 Task: Add a column "Ticket status".
Action: Mouse moved to (478, 334)
Screenshot: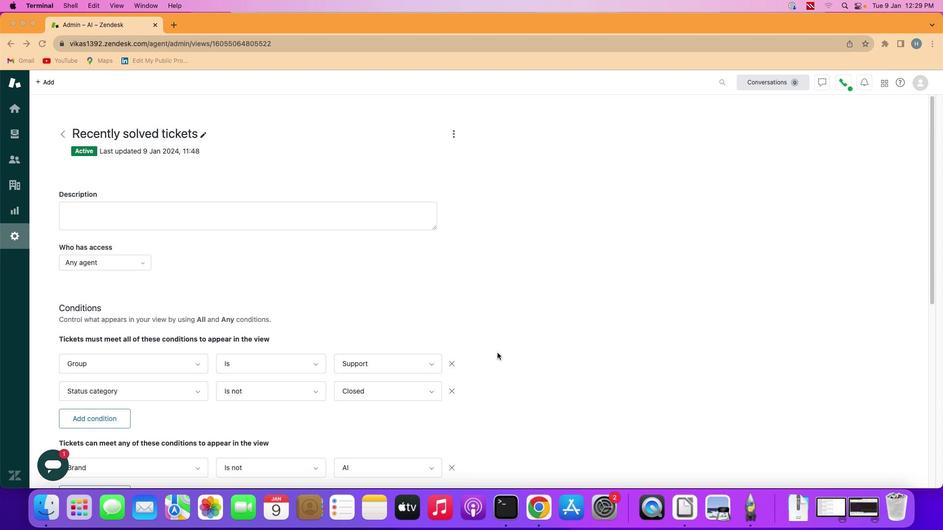 
Action: Mouse scrolled (478, 334) with delta (-18, -18)
Screenshot: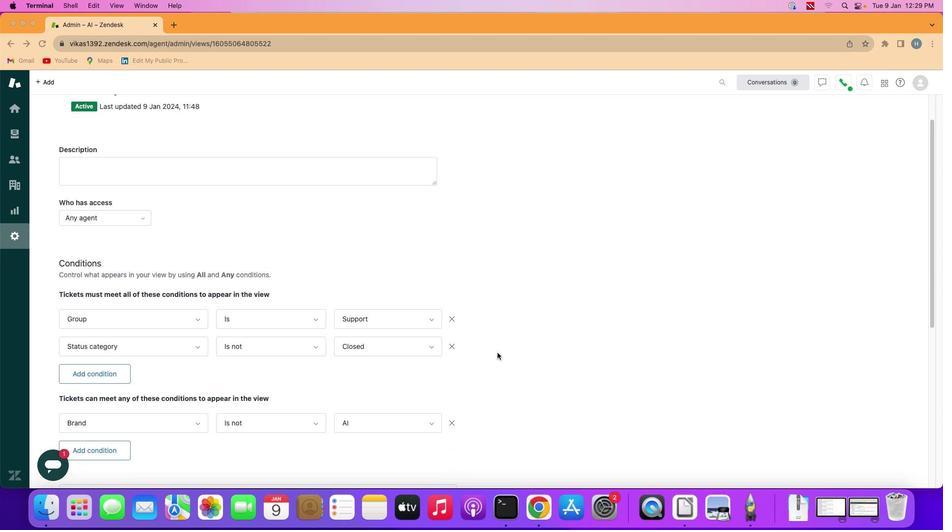 
Action: Mouse scrolled (478, 334) with delta (-18, -18)
Screenshot: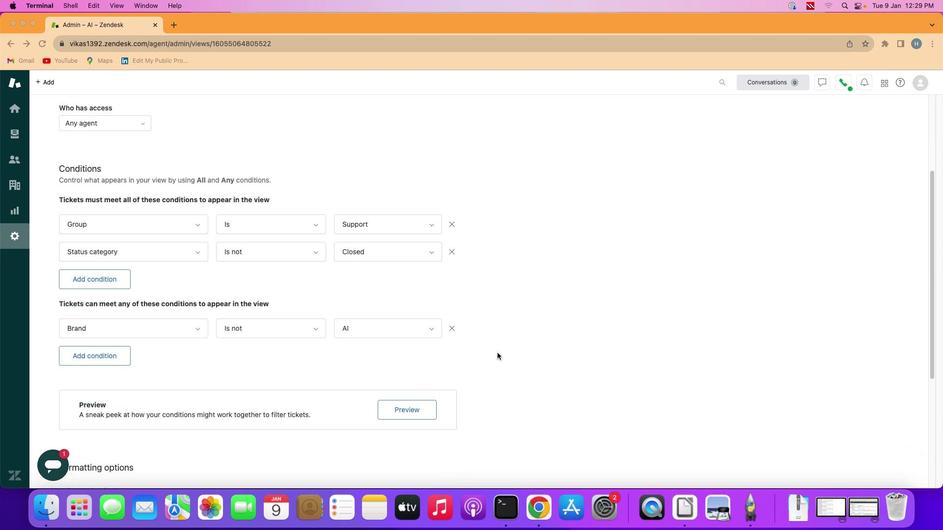 
Action: Mouse scrolled (478, 334) with delta (-18, -18)
Screenshot: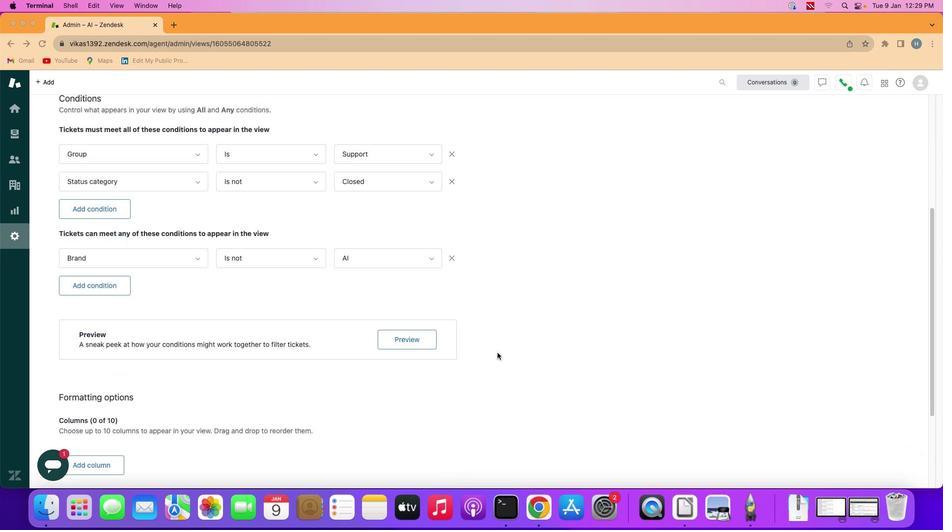 
Action: Mouse scrolled (478, 334) with delta (-18, -19)
Screenshot: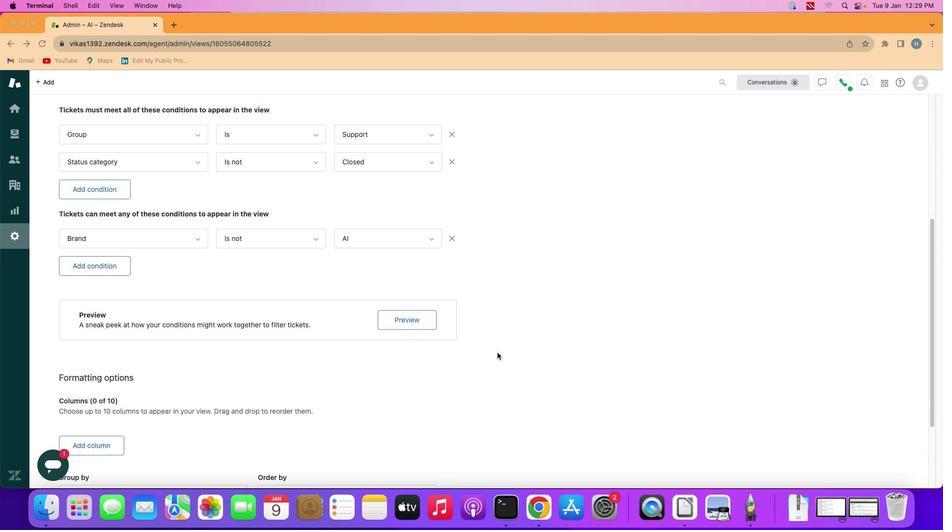 
Action: Mouse scrolled (478, 334) with delta (-18, -19)
Screenshot: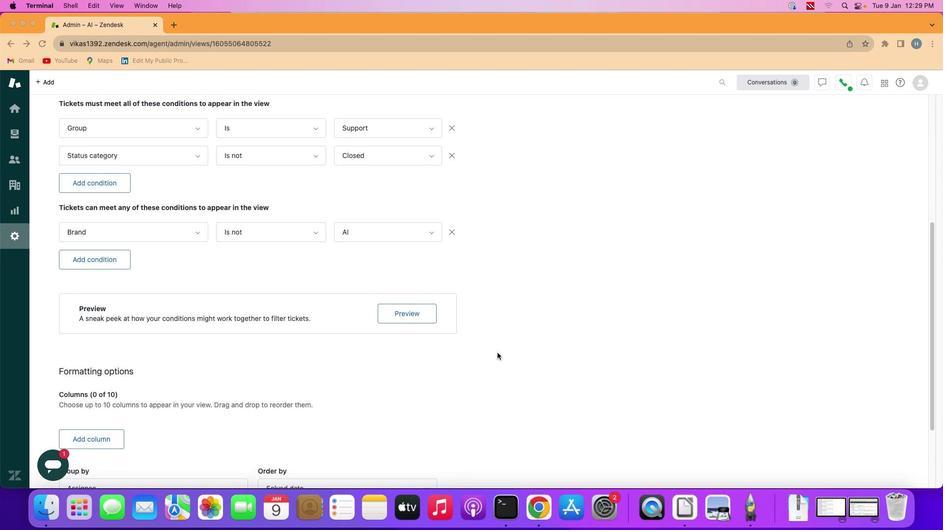 
Action: Mouse moved to (478, 334)
Screenshot: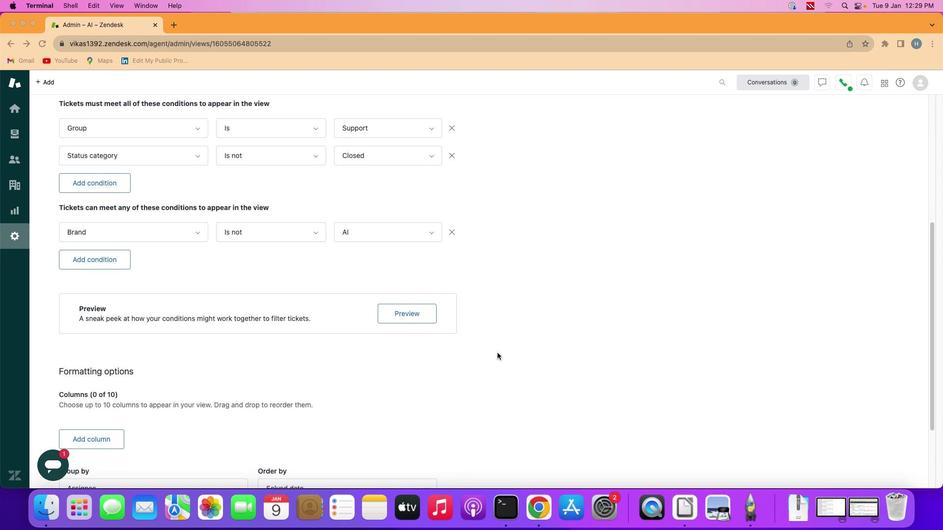 
Action: Mouse scrolled (478, 334) with delta (-18, -19)
Screenshot: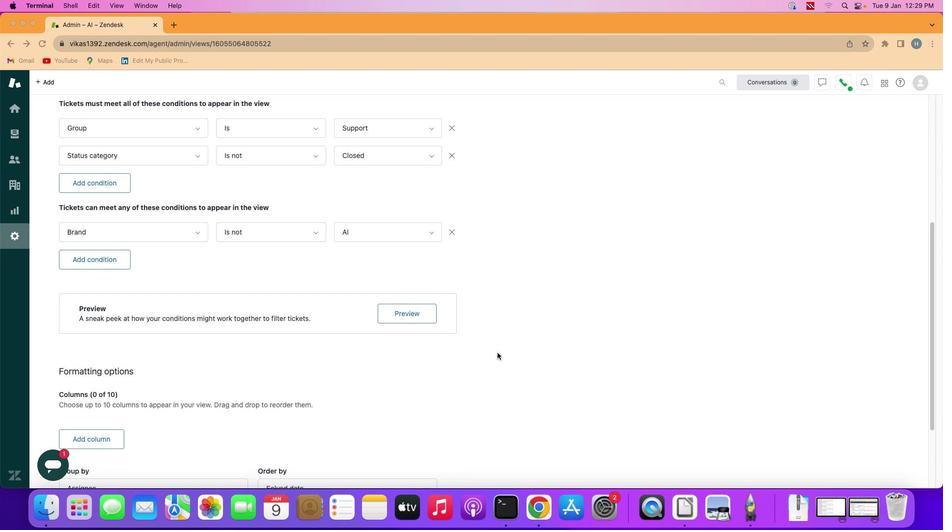 
Action: Mouse scrolled (478, 334) with delta (-18, -18)
Screenshot: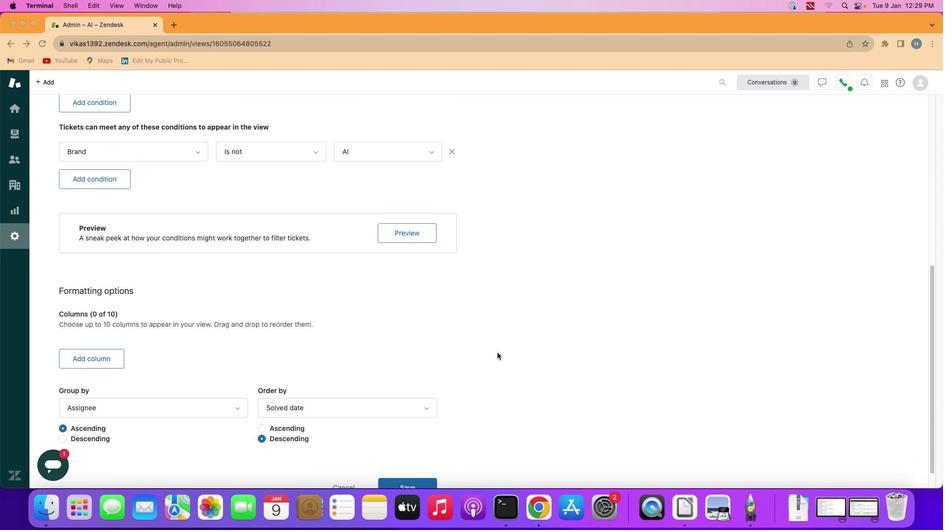 
Action: Mouse scrolled (478, 334) with delta (-18, -18)
Screenshot: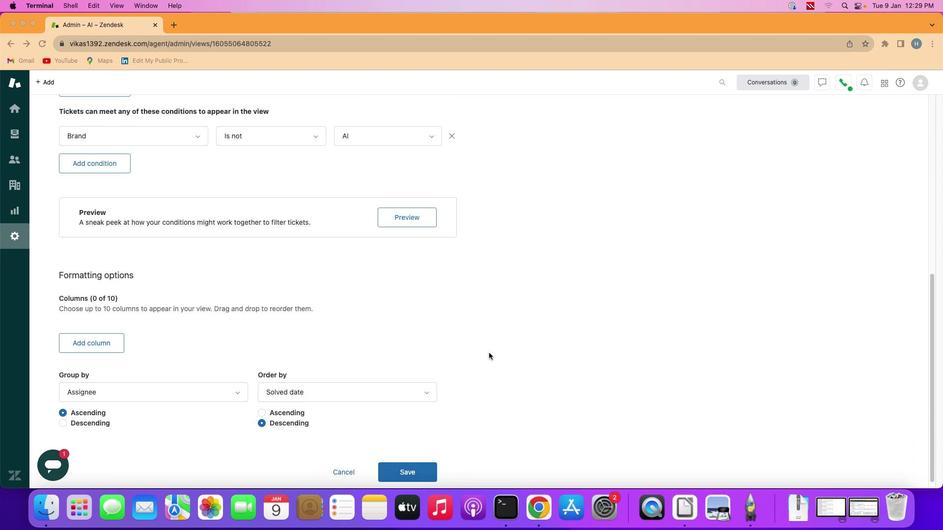 
Action: Mouse scrolled (478, 334) with delta (-18, -19)
Screenshot: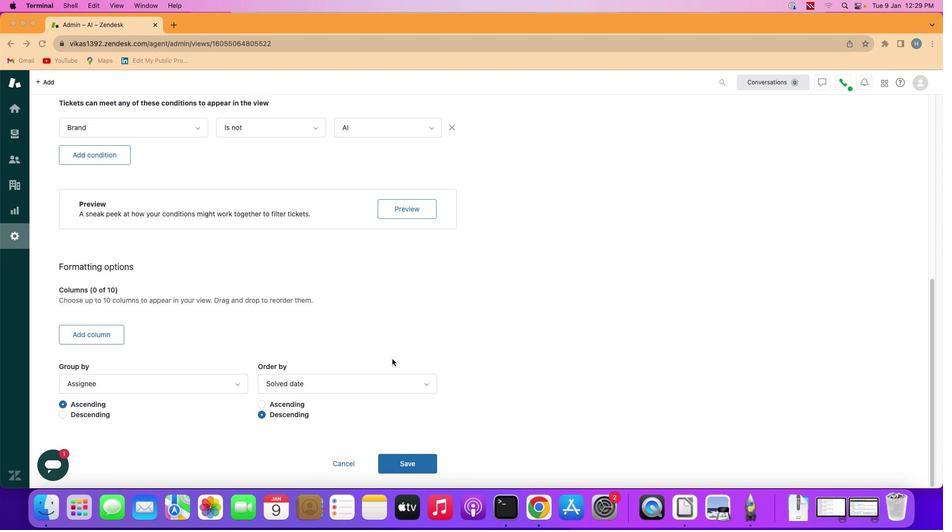
Action: Mouse scrolled (478, 334) with delta (-18, -19)
Screenshot: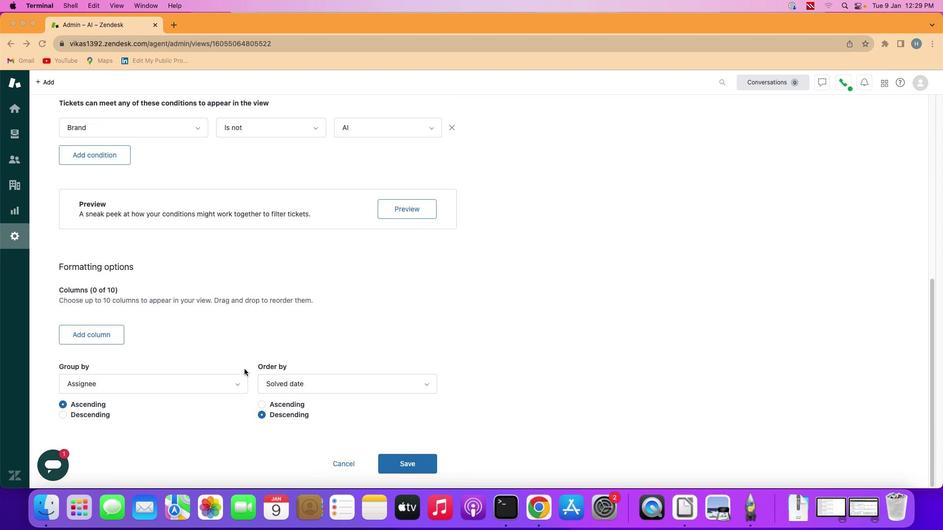 
Action: Mouse moved to (145, 337)
Screenshot: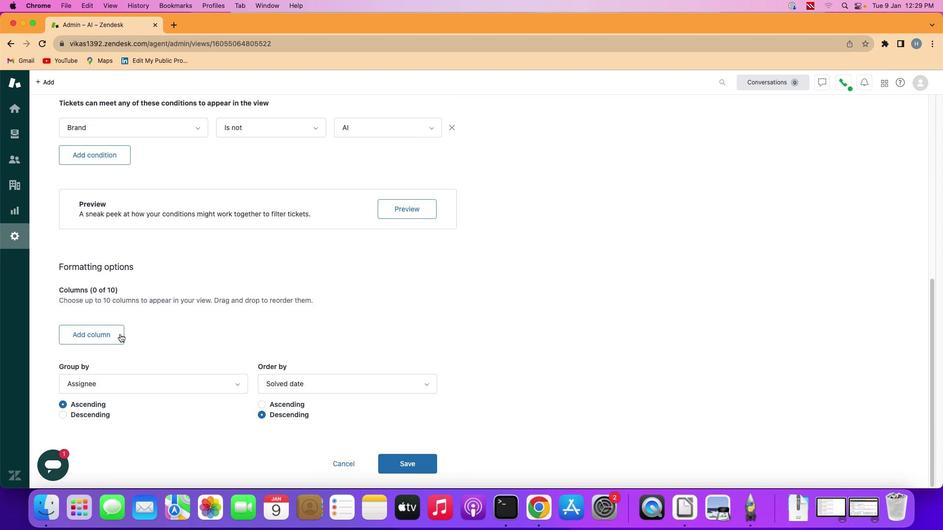 
Action: Mouse pressed left at (145, 337)
Screenshot: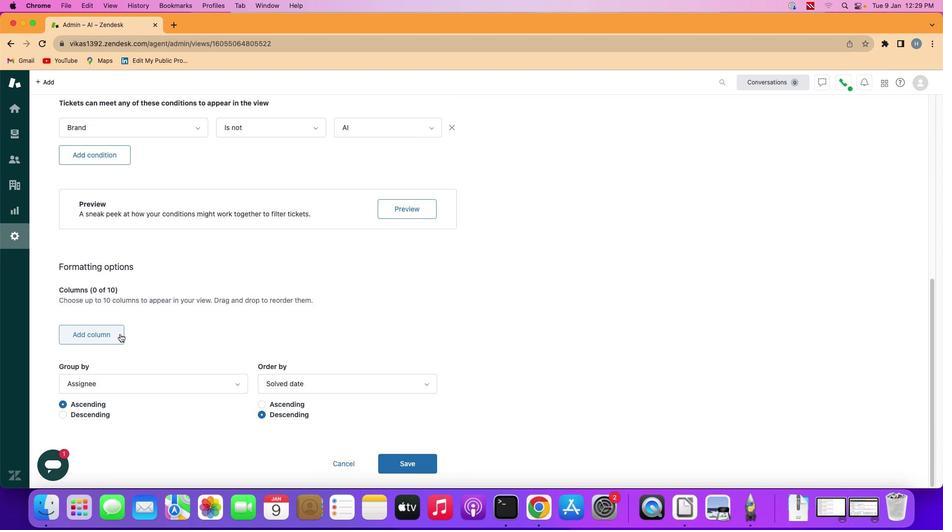 
Action: Mouse moved to (101, 315)
Screenshot: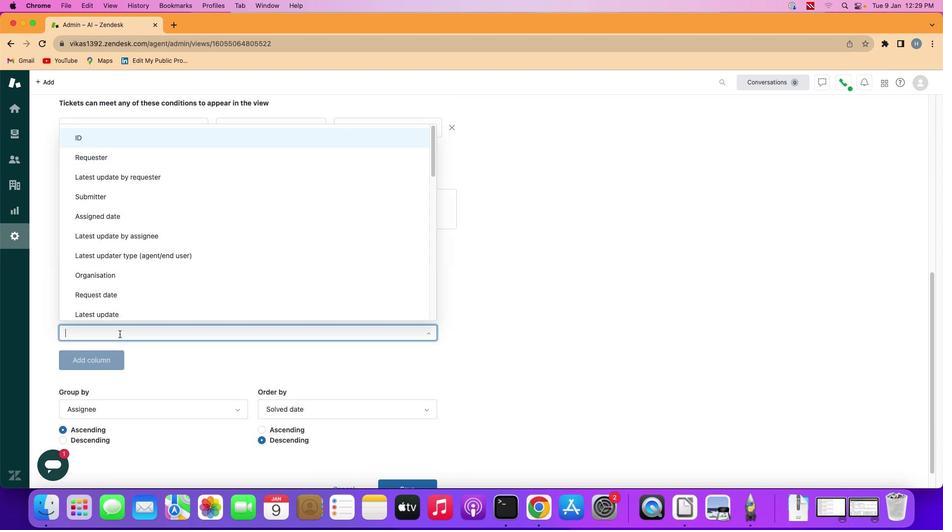
Action: Mouse pressed left at (101, 315)
Screenshot: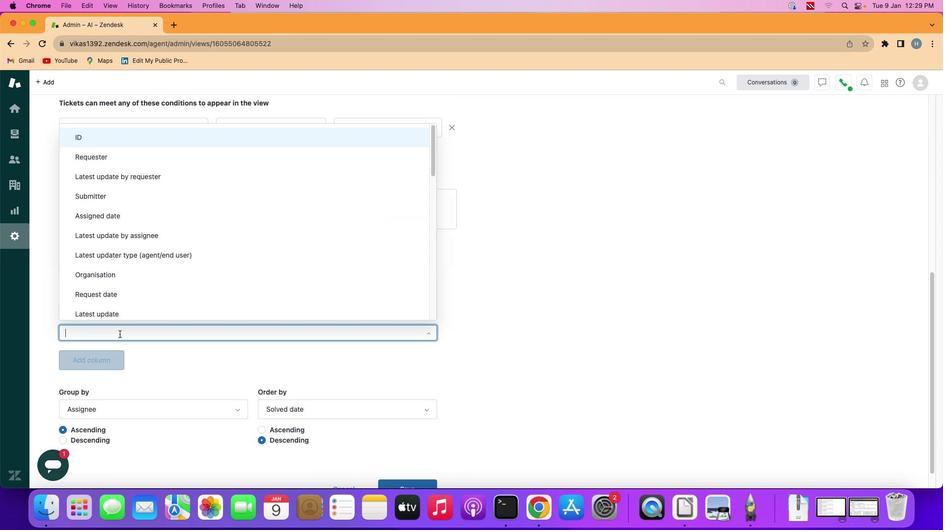 
Action: Mouse moved to (203, 253)
Screenshot: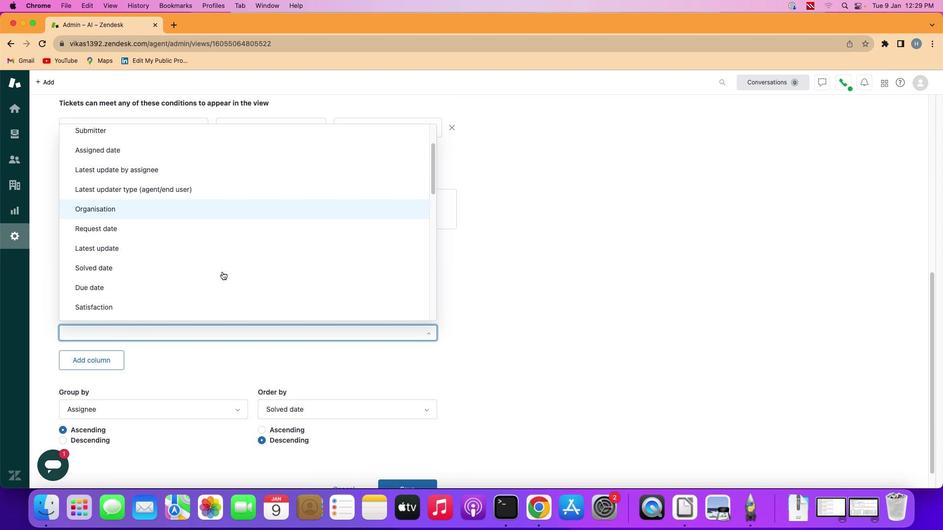 
Action: Mouse scrolled (203, 253) with delta (-18, -18)
Screenshot: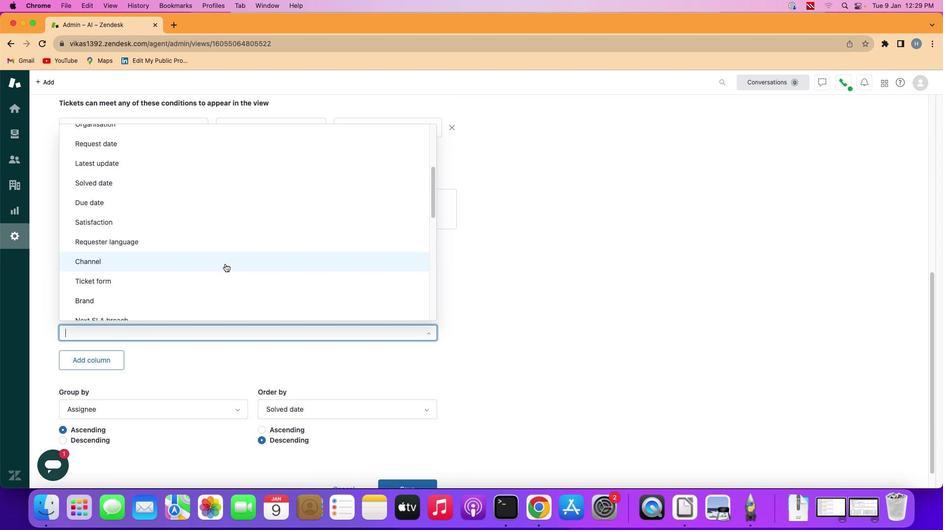 
Action: Mouse scrolled (203, 253) with delta (-18, -18)
Screenshot: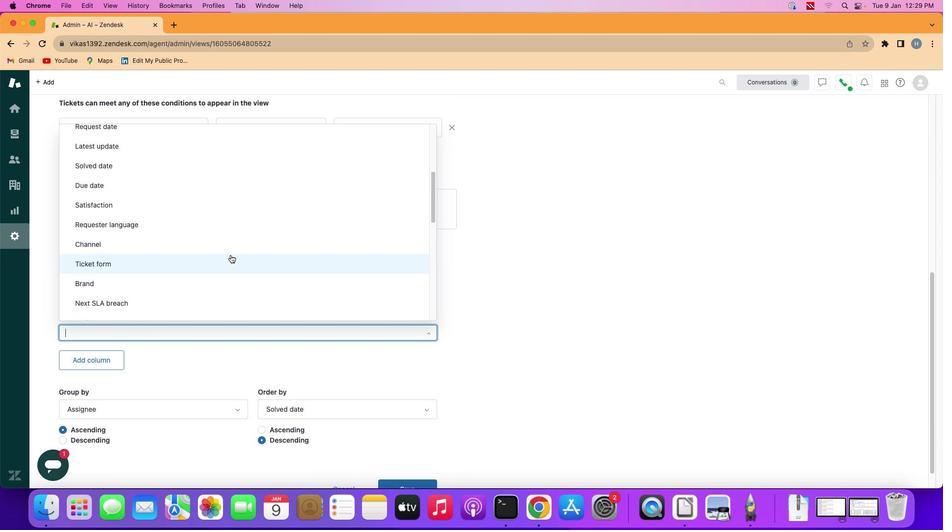 
Action: Mouse scrolled (203, 253) with delta (-18, -19)
Screenshot: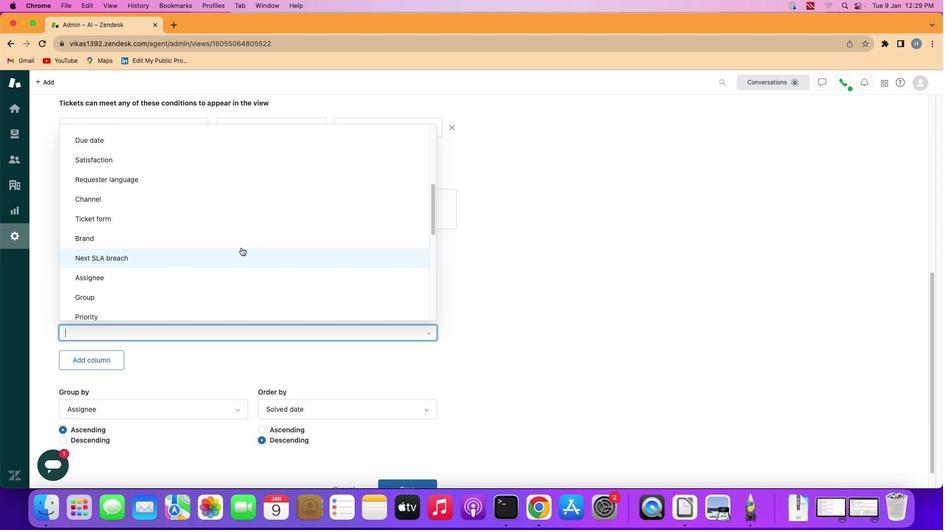 
Action: Mouse scrolled (203, 253) with delta (-18, -19)
Screenshot: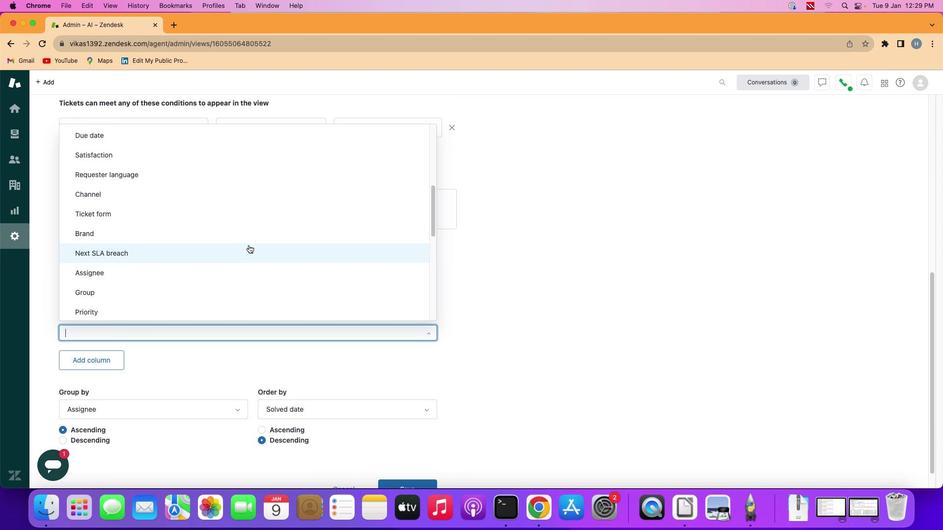 
Action: Mouse scrolled (203, 253) with delta (-18, -19)
Screenshot: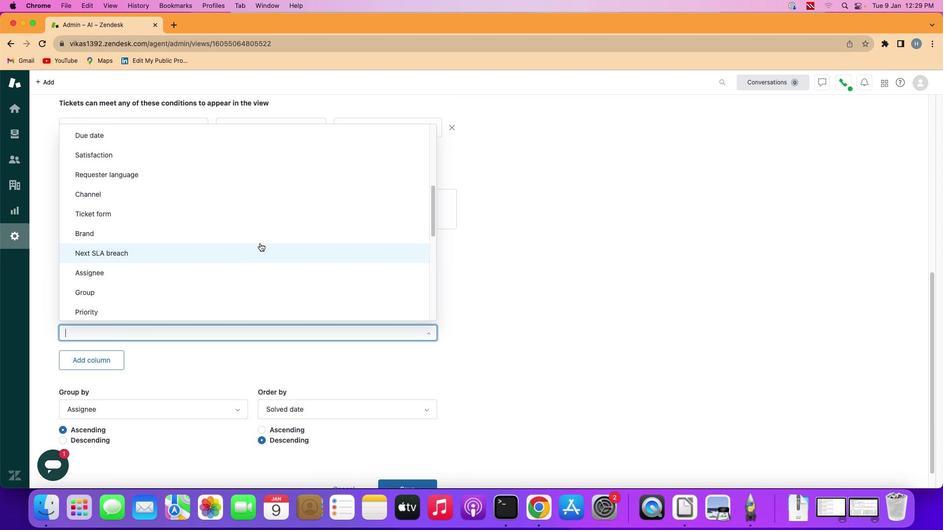 
Action: Mouse moved to (241, 224)
Screenshot: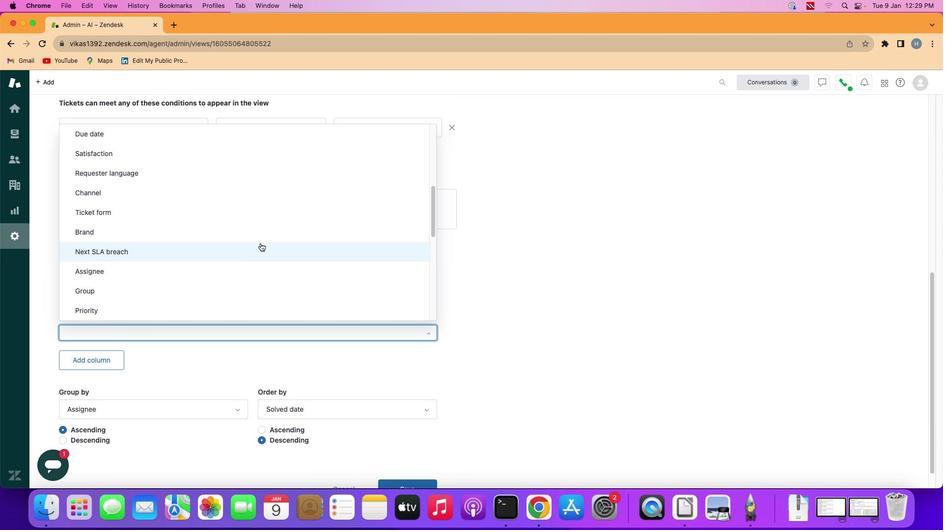 
Action: Mouse scrolled (241, 224) with delta (-18, -18)
Screenshot: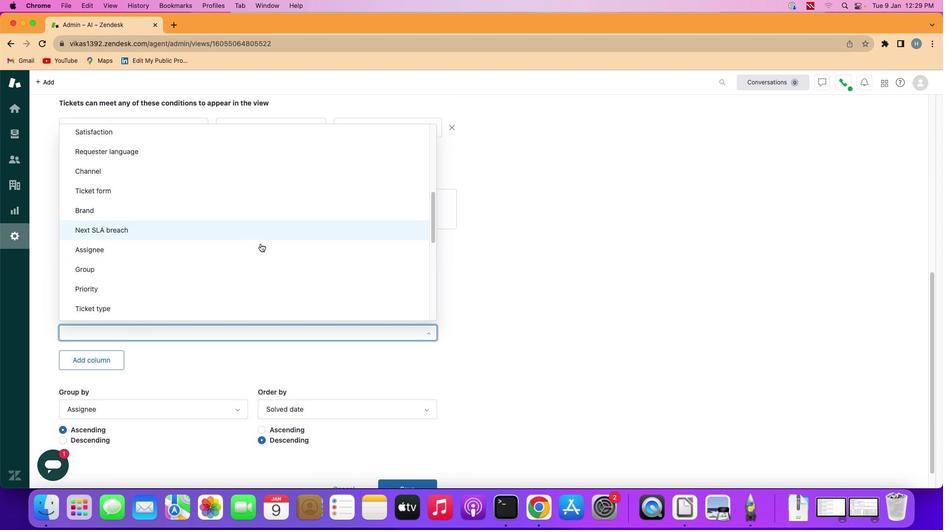 
Action: Mouse scrolled (241, 224) with delta (-18, -18)
Screenshot: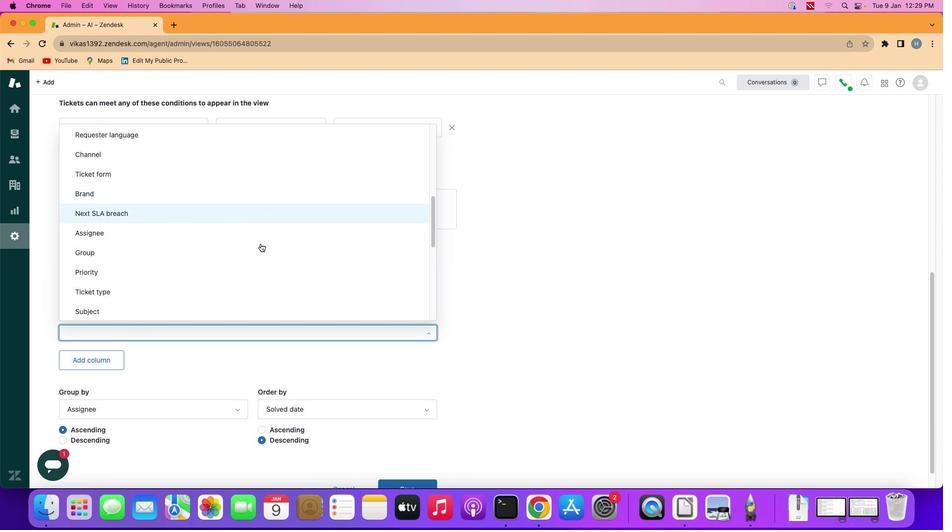 
Action: Mouse moved to (241, 225)
Screenshot: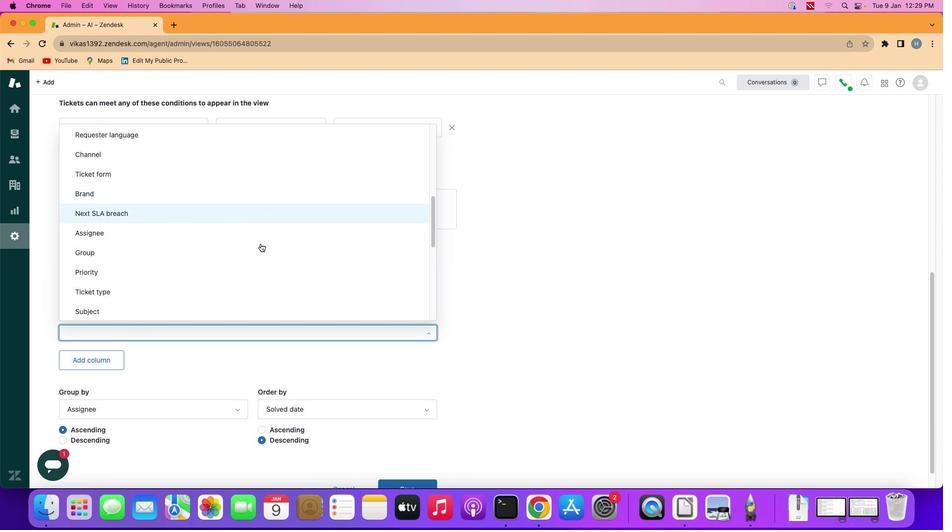 
Action: Mouse scrolled (241, 225) with delta (-18, -18)
Screenshot: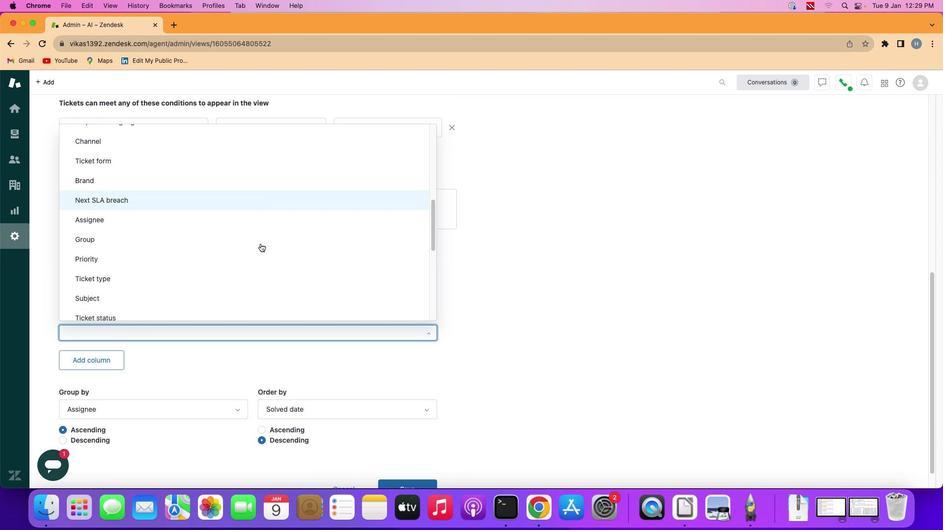 
Action: Mouse moved to (242, 225)
Screenshot: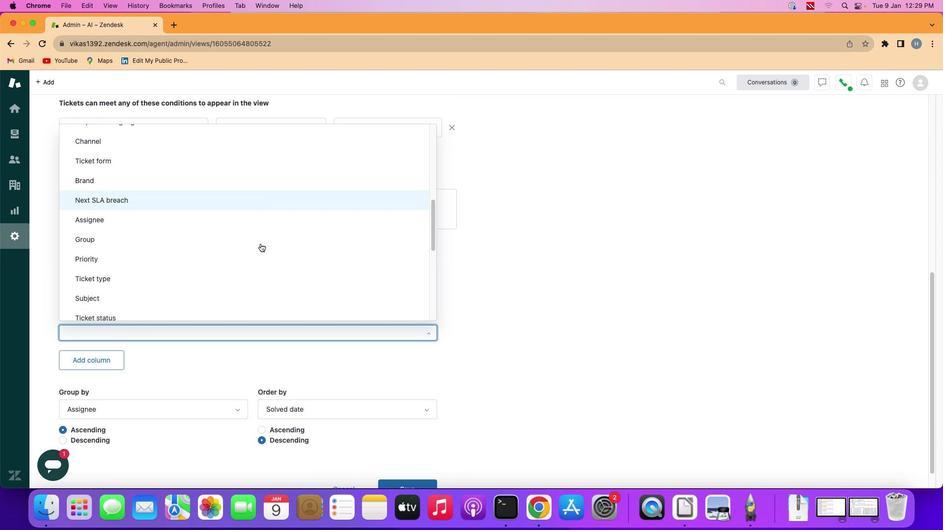 
Action: Mouse scrolled (242, 225) with delta (-18, -18)
Screenshot: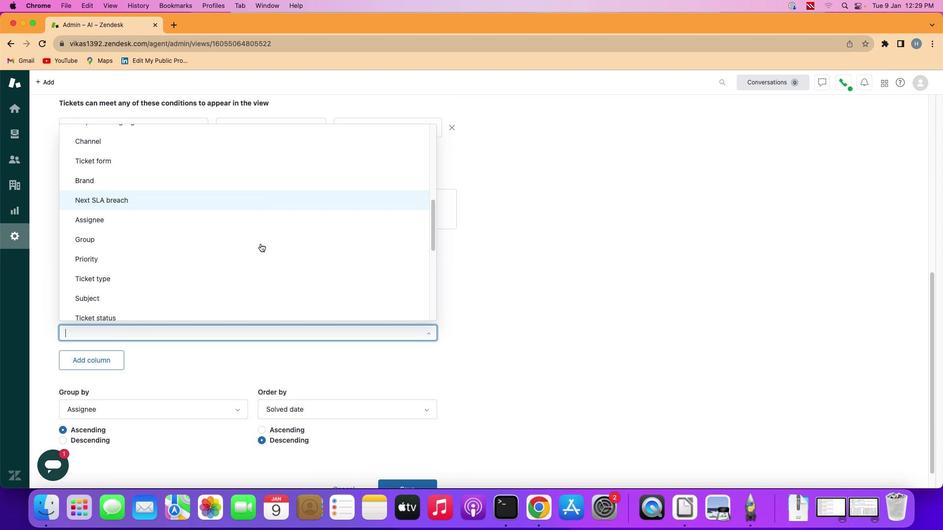 
Action: Mouse moved to (242, 225)
Screenshot: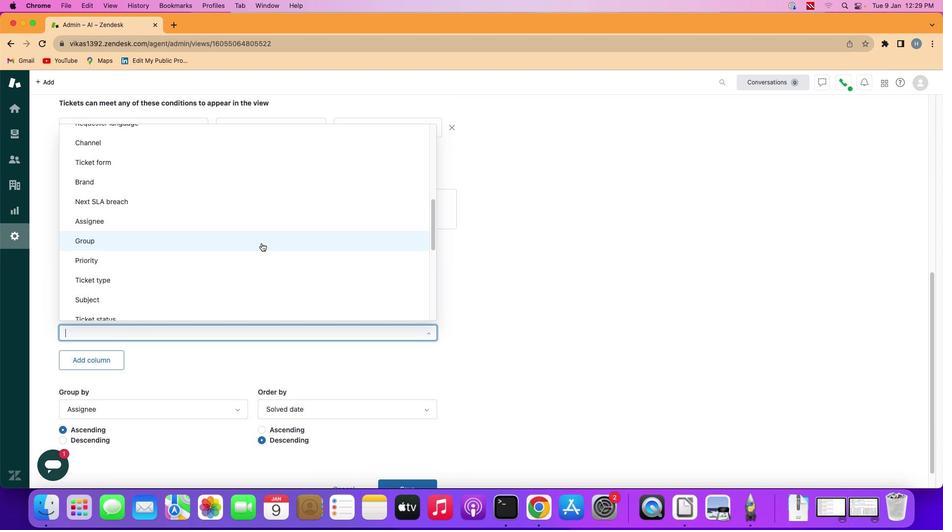 
Action: Mouse scrolled (242, 225) with delta (-18, -18)
Screenshot: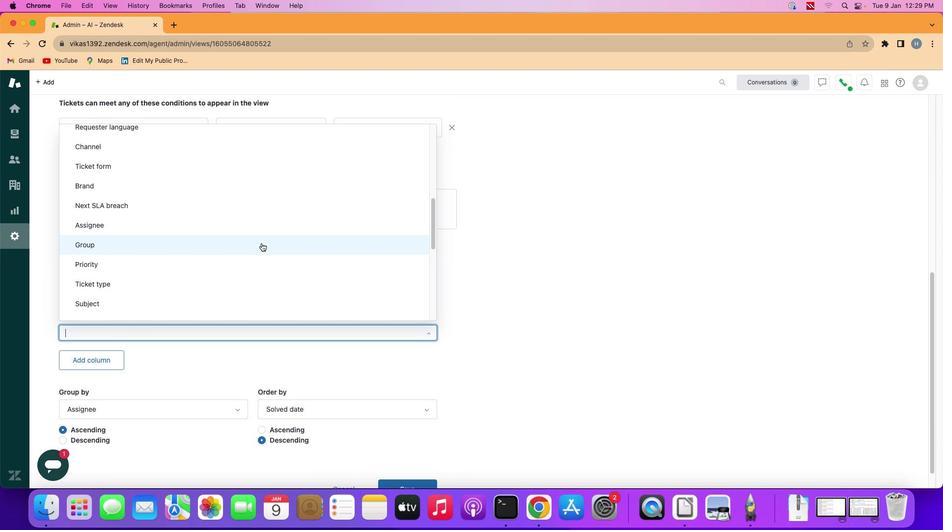 
Action: Mouse scrolled (242, 225) with delta (-18, -18)
Screenshot: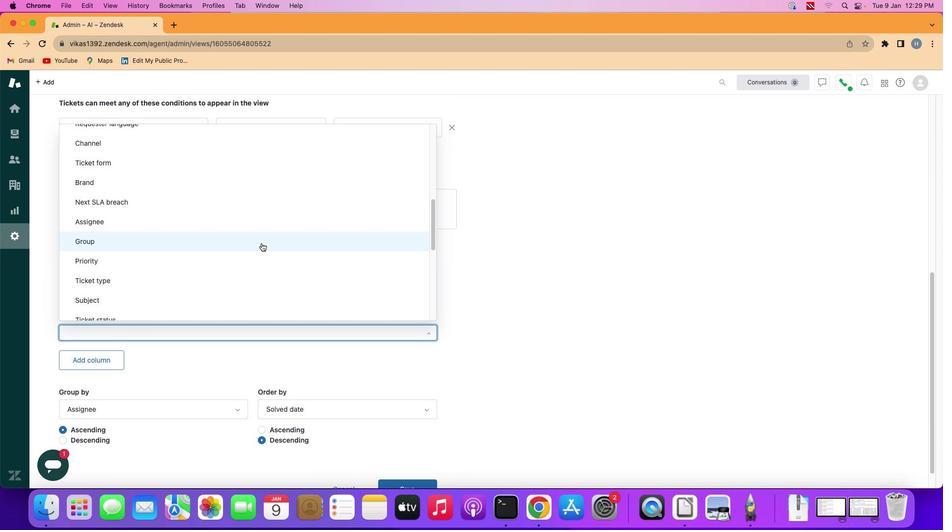 
Action: Mouse scrolled (242, 225) with delta (-18, -17)
Screenshot: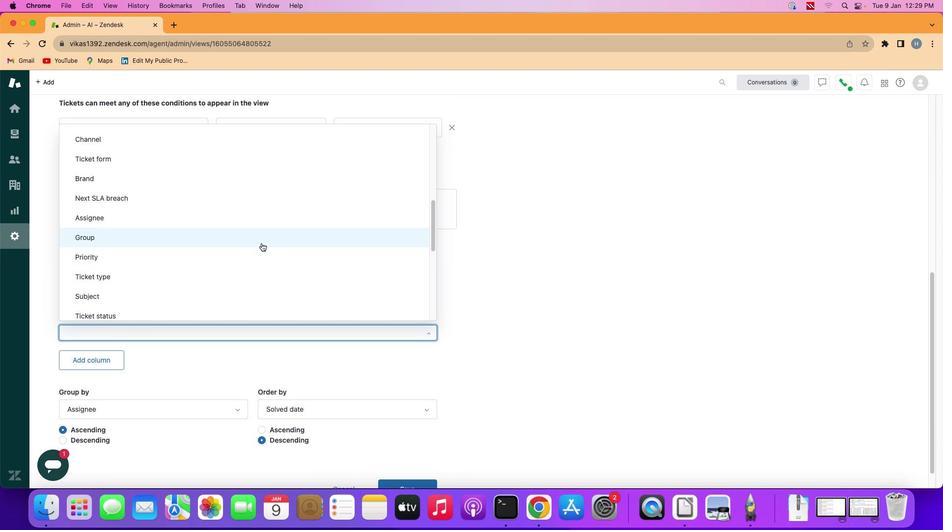 
Action: Mouse scrolled (242, 225) with delta (-18, -18)
Screenshot: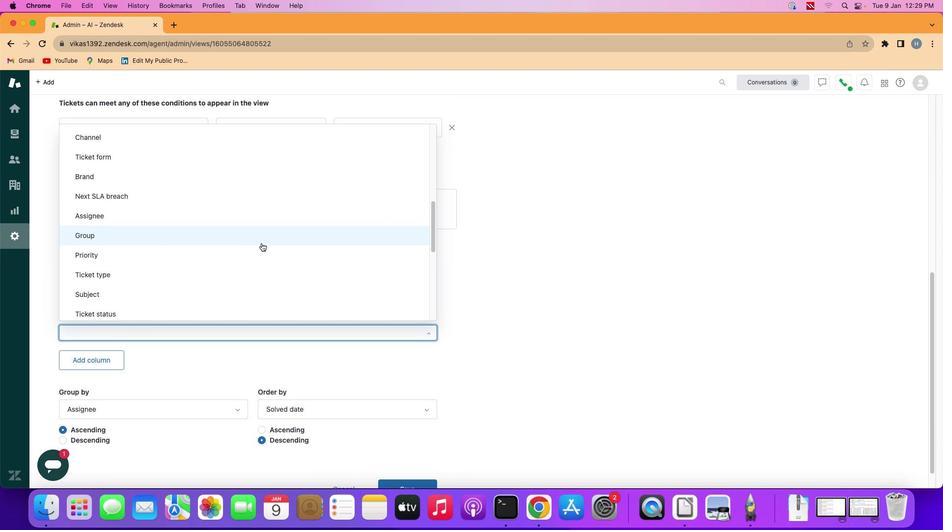 
Action: Mouse scrolled (242, 225) with delta (-18, -18)
Screenshot: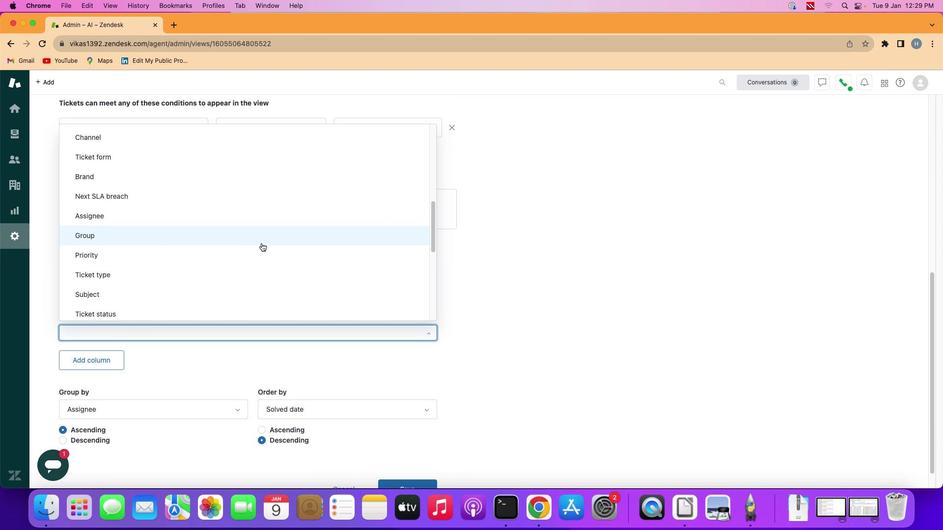 
Action: Mouse moved to (243, 225)
Screenshot: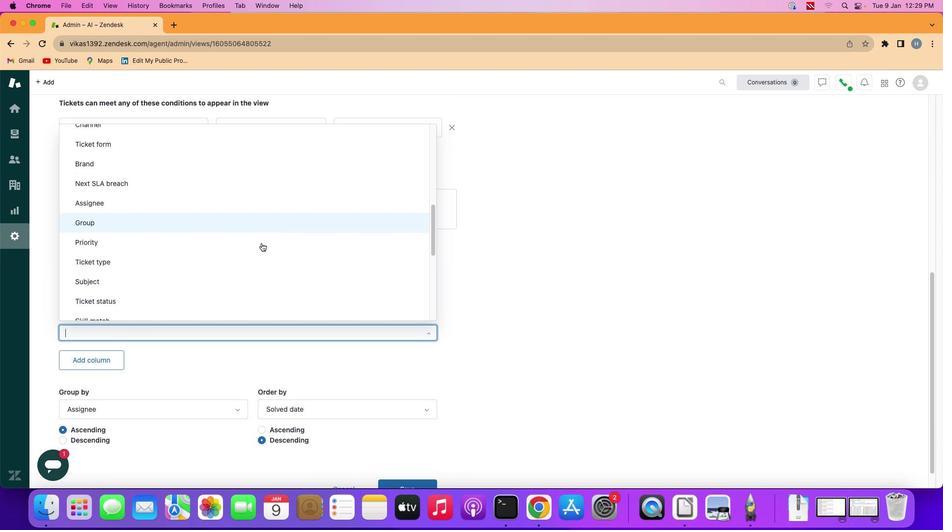 
Action: Mouse scrolled (243, 225) with delta (-18, -18)
Screenshot: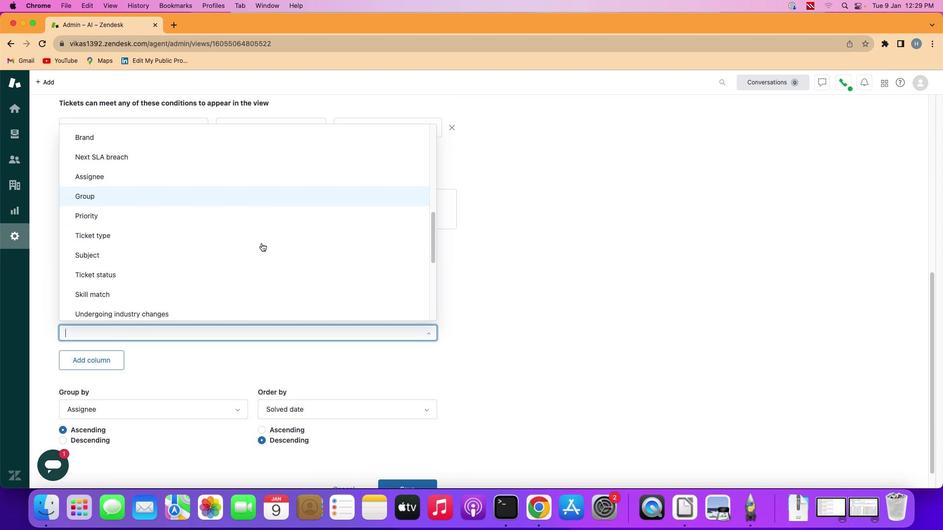 
Action: Mouse scrolled (243, 225) with delta (-18, -18)
Screenshot: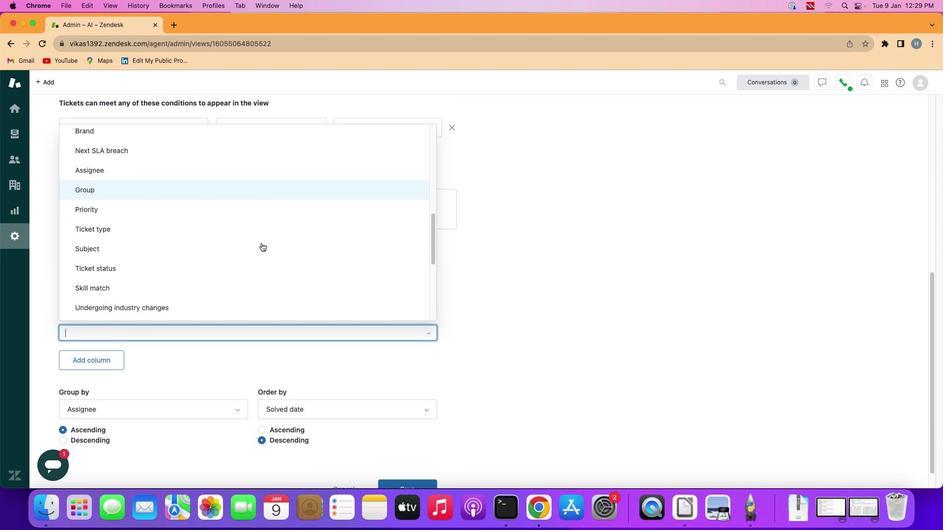 
Action: Mouse scrolled (243, 225) with delta (-18, -18)
Screenshot: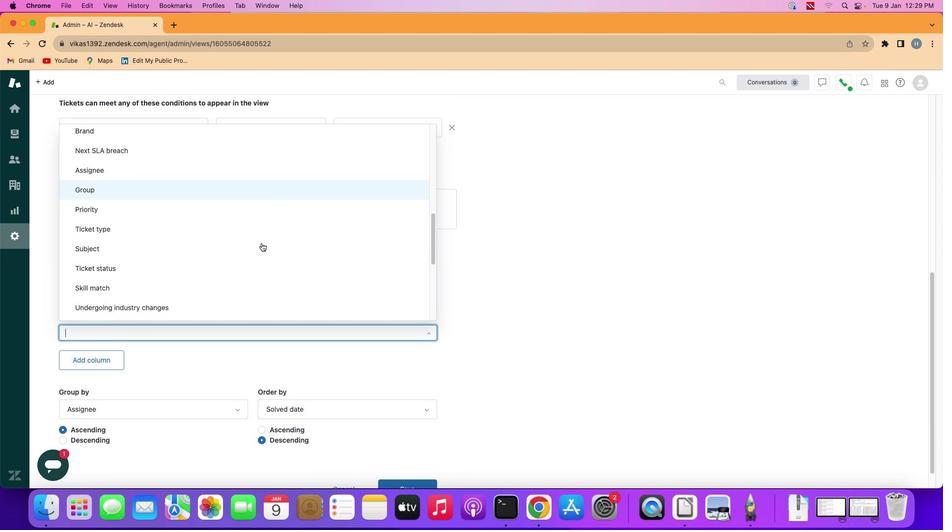 
Action: Mouse scrolled (243, 225) with delta (-18, -18)
Screenshot: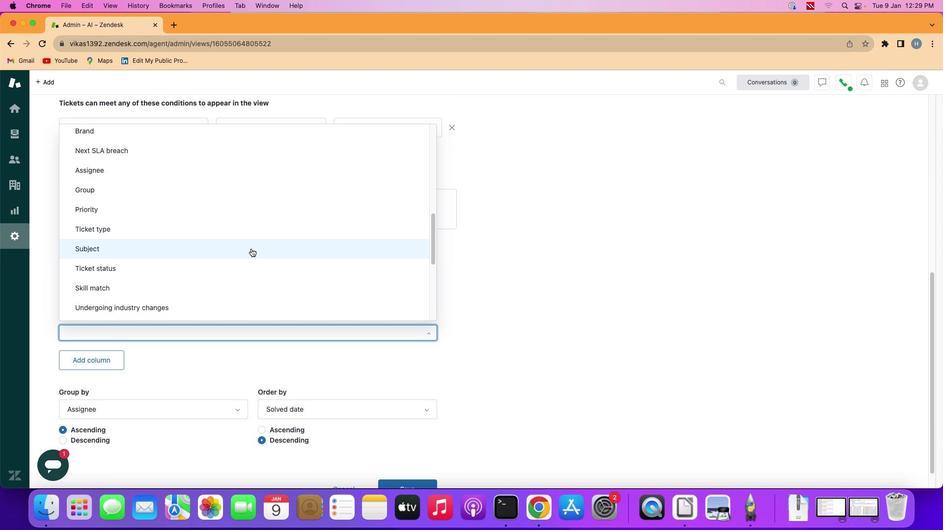 
Action: Mouse moved to (189, 251)
Screenshot: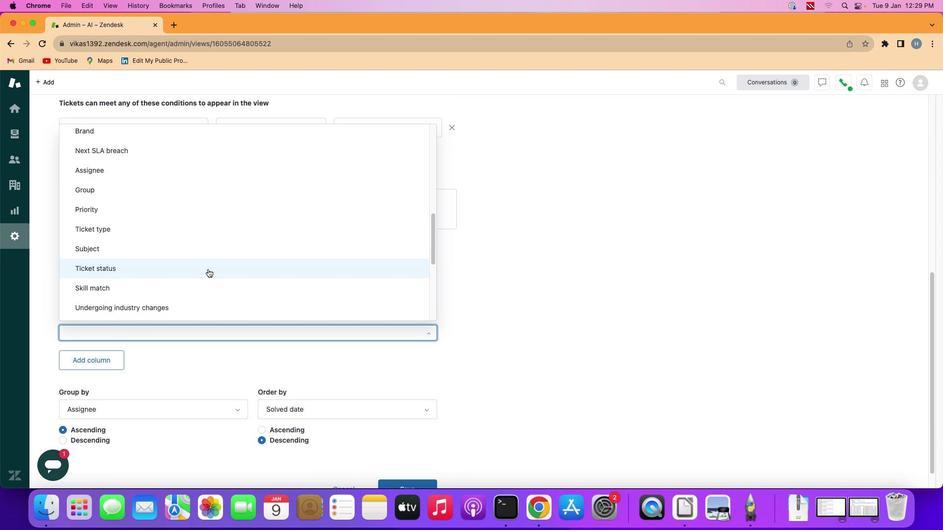 
Action: Mouse pressed left at (189, 251)
Screenshot: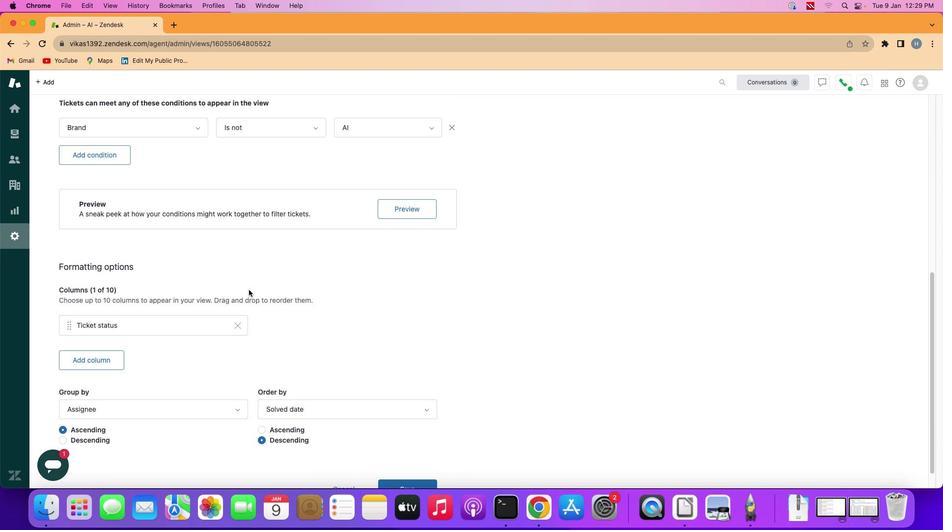 
Action: Mouse moved to (333, 325)
Screenshot: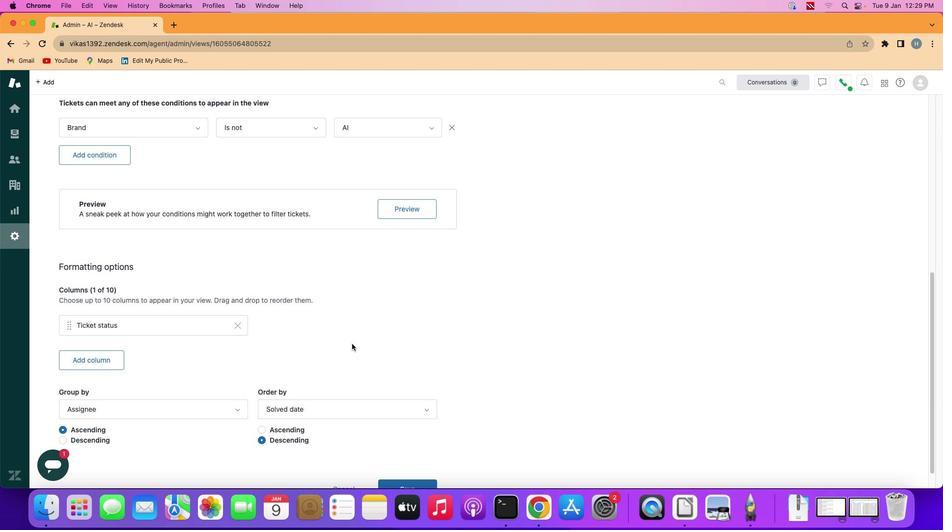 
